 Task: Edit the avatar of the profile "Smith" to Bird.
Action: Mouse moved to (997, 29)
Screenshot: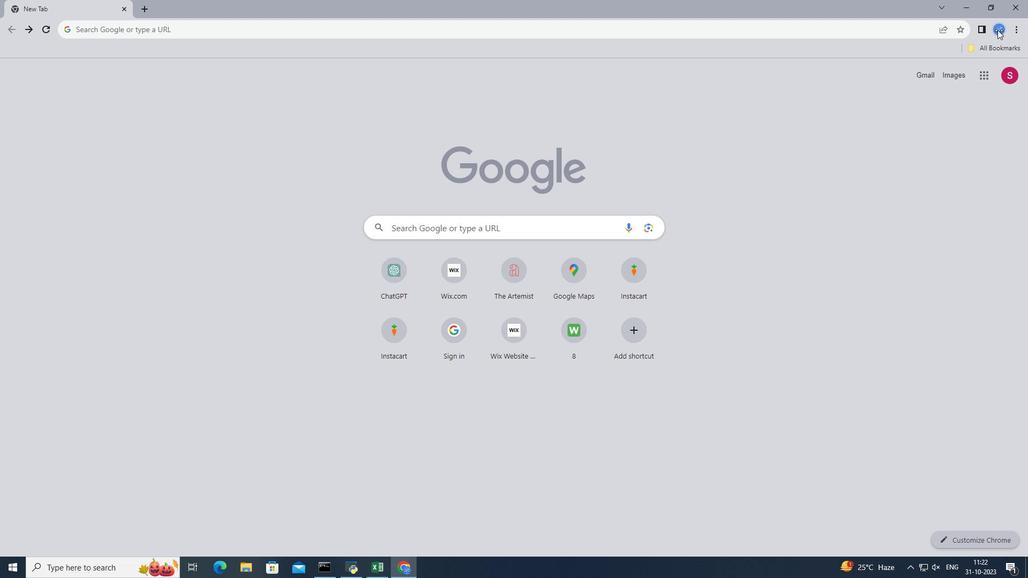 
Action: Mouse pressed left at (997, 29)
Screenshot: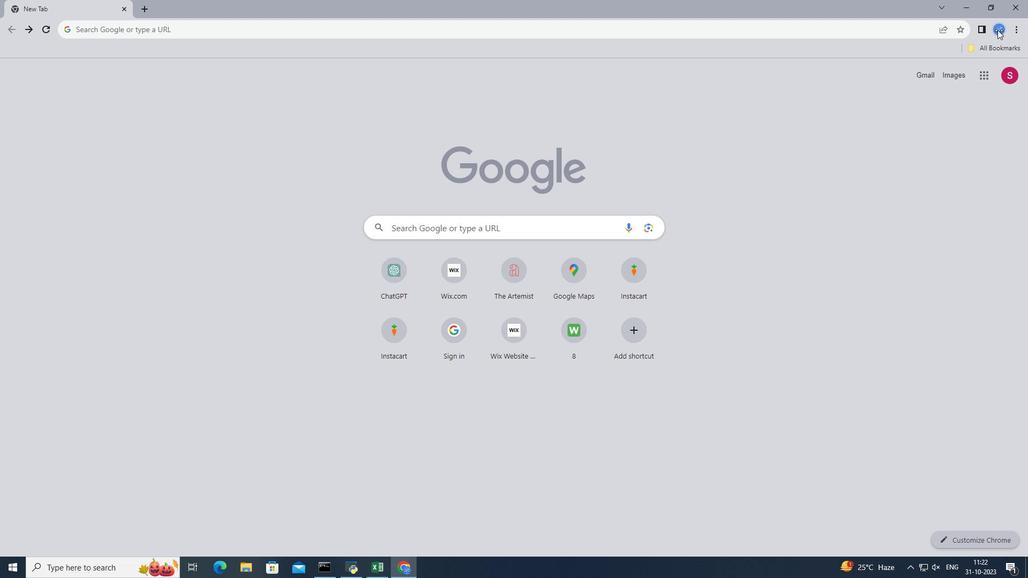 
Action: Mouse moved to (982, 267)
Screenshot: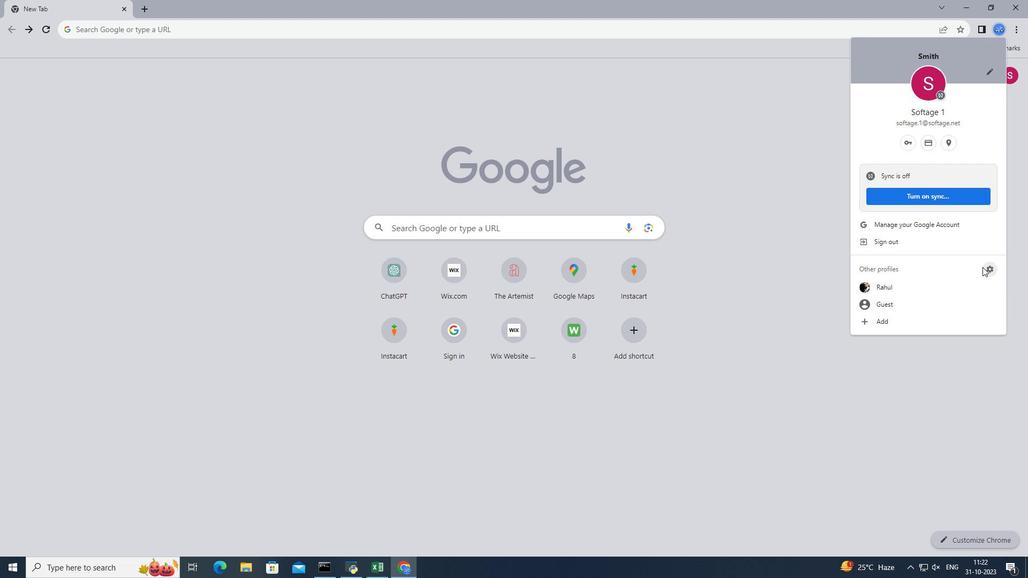 
Action: Mouse pressed left at (982, 267)
Screenshot: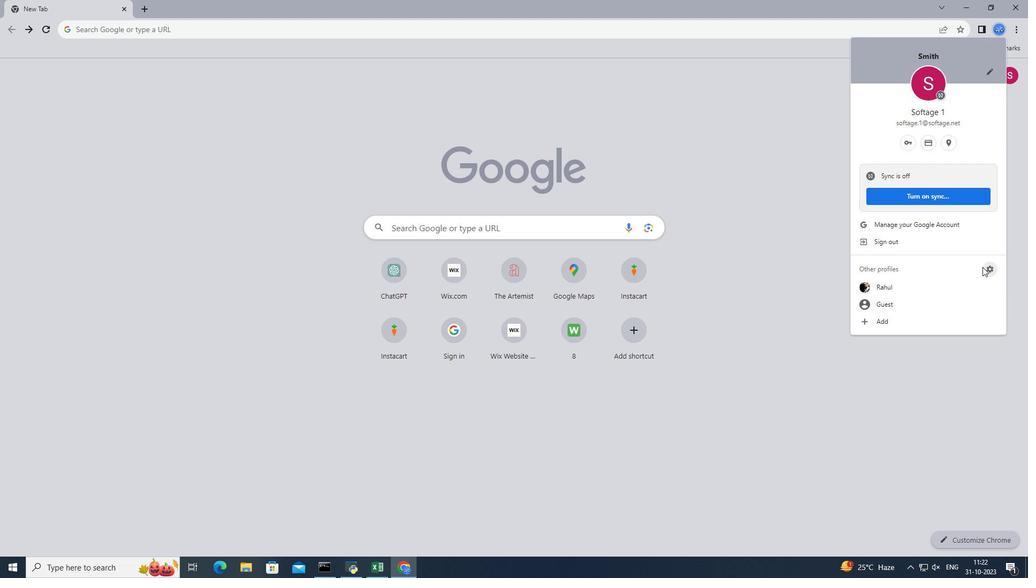 
Action: Mouse moved to (551, 291)
Screenshot: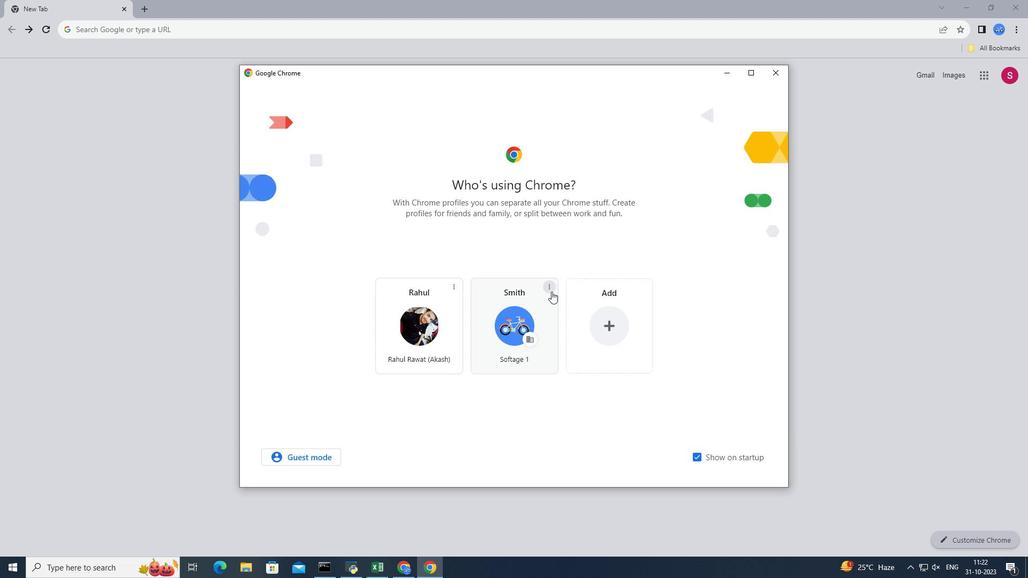 
Action: Mouse pressed left at (551, 291)
Screenshot: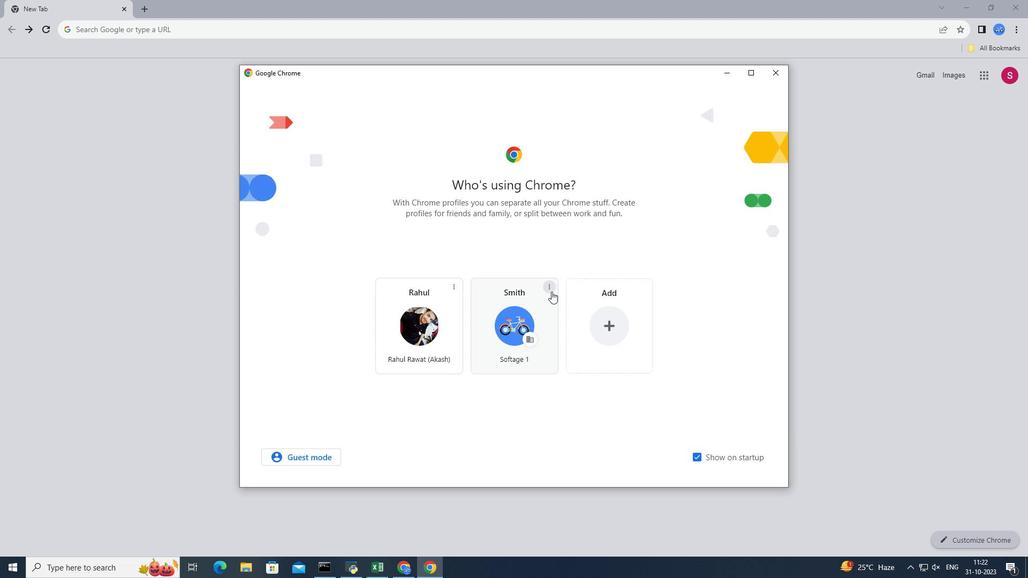 
Action: Mouse moved to (539, 298)
Screenshot: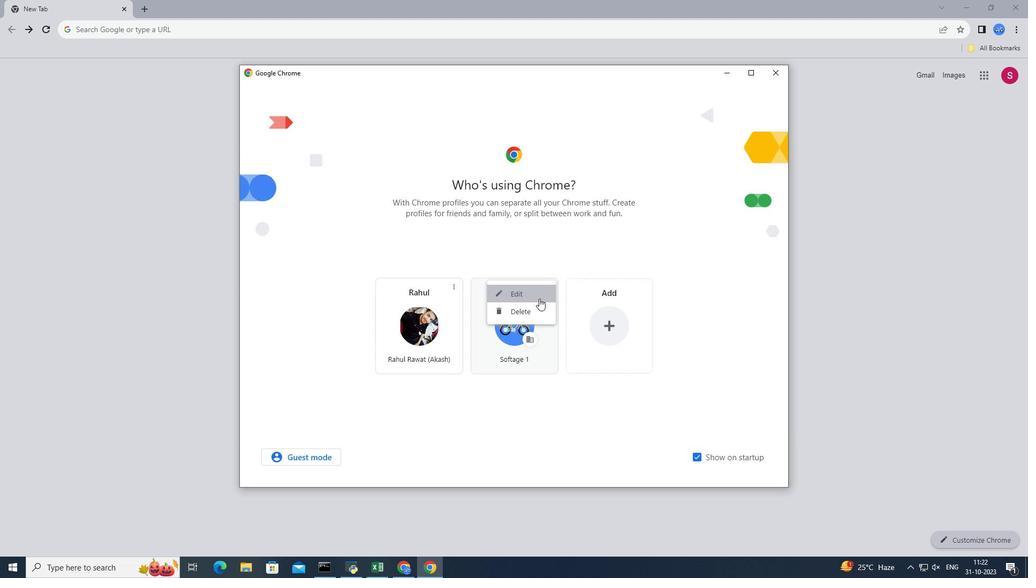 
Action: Mouse pressed left at (539, 298)
Screenshot: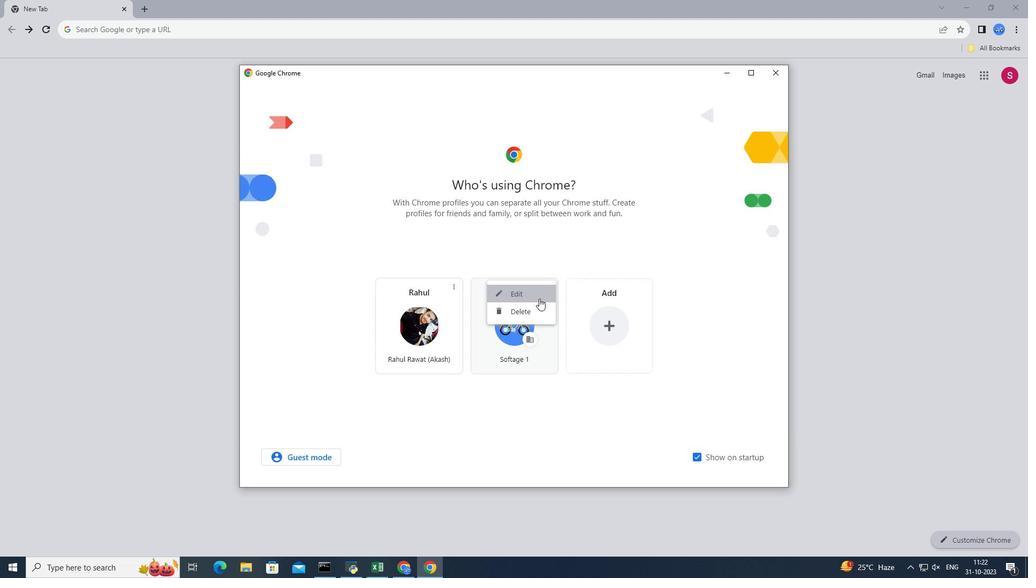 
Action: Mouse moved to (700, 358)
Screenshot: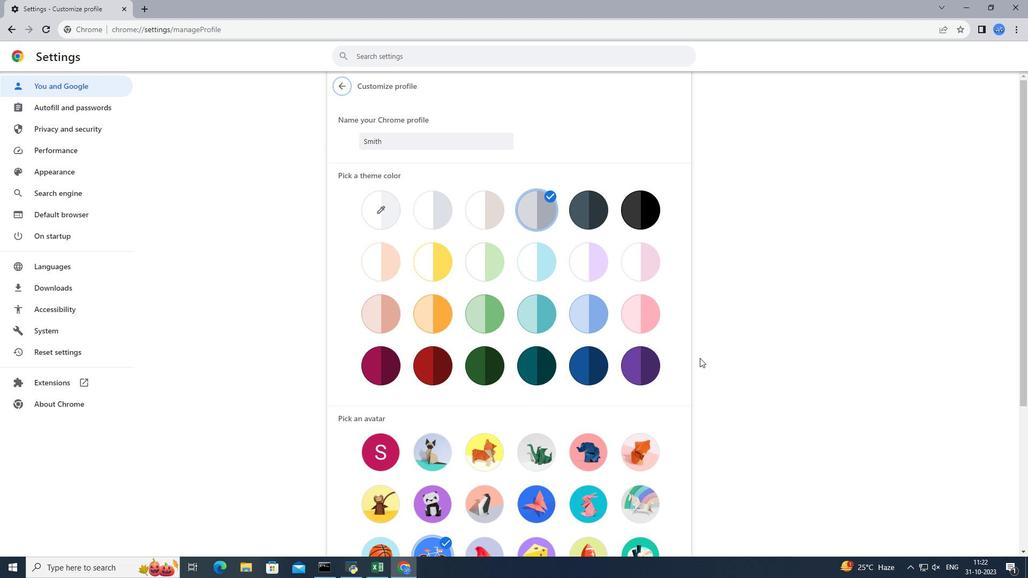 
Action: Mouse scrolled (700, 357) with delta (0, 0)
Screenshot: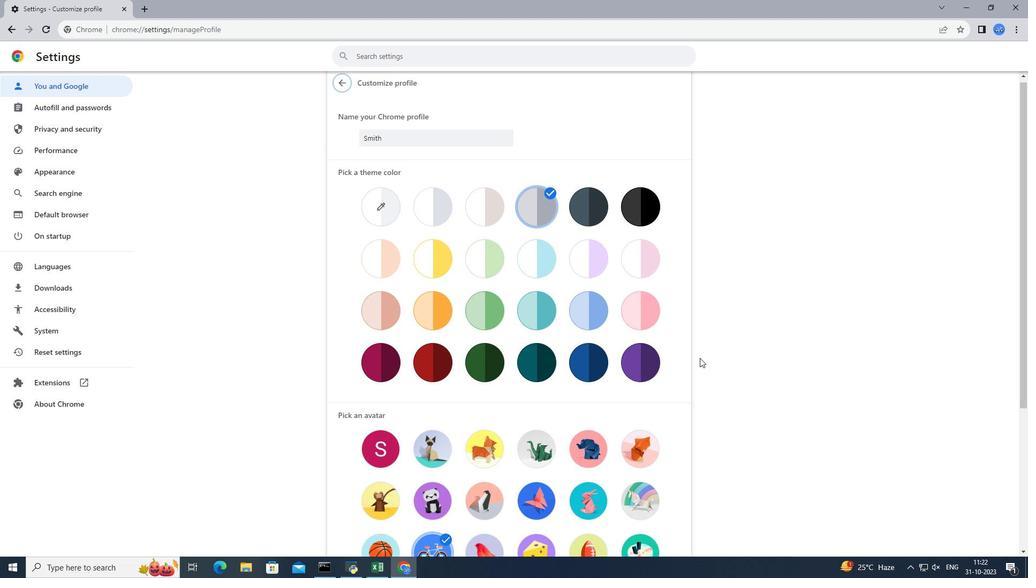 
Action: Mouse scrolled (700, 357) with delta (0, 0)
Screenshot: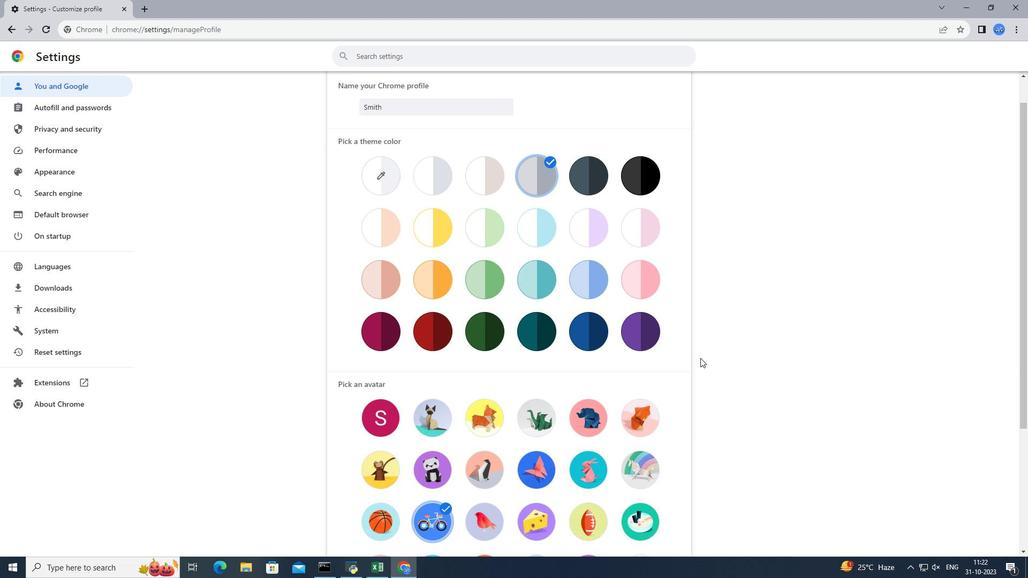 
Action: Mouse scrolled (700, 357) with delta (0, 0)
Screenshot: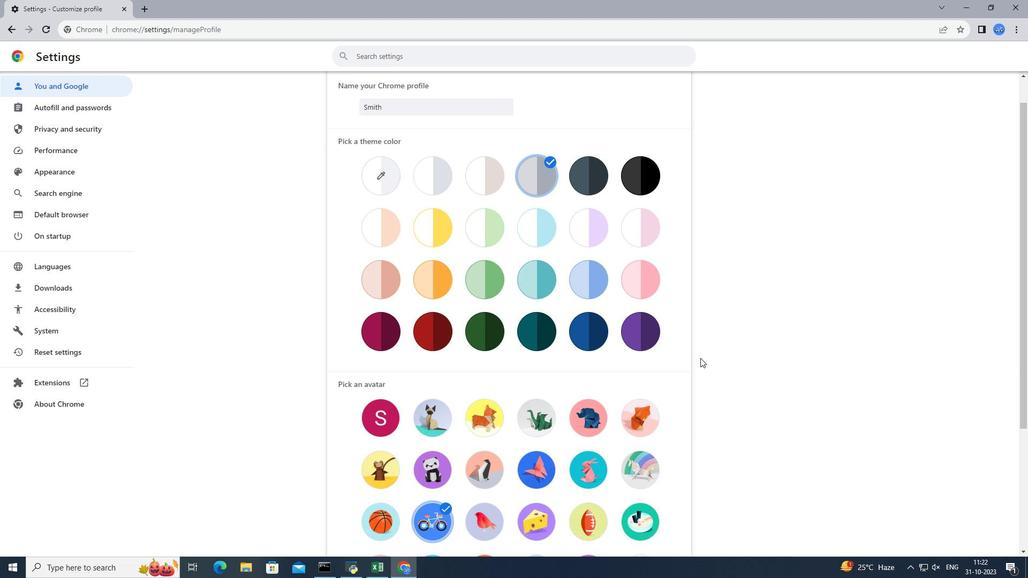 
Action: Mouse moved to (700, 358)
Screenshot: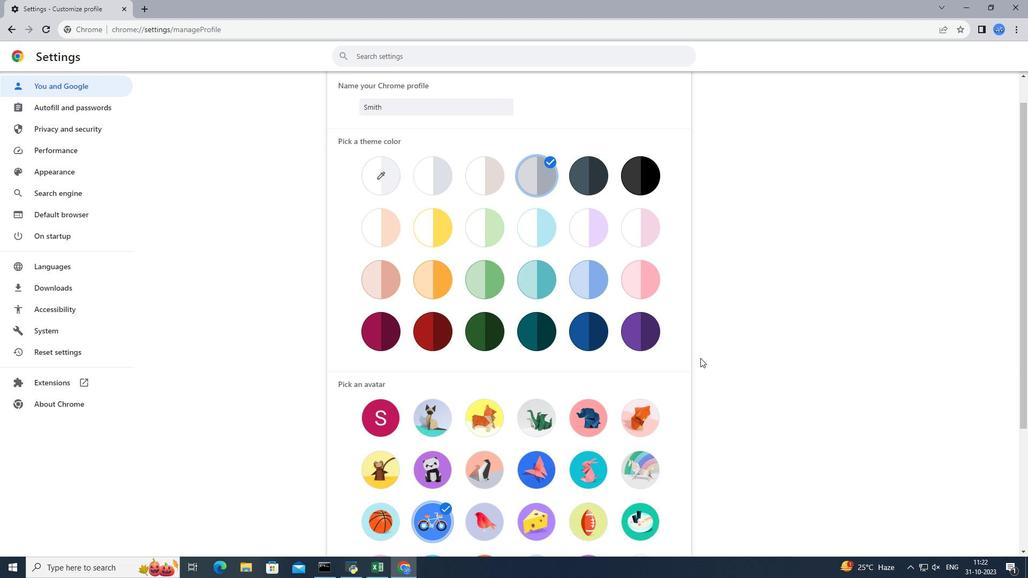 
Action: Mouse scrolled (700, 357) with delta (0, 0)
Screenshot: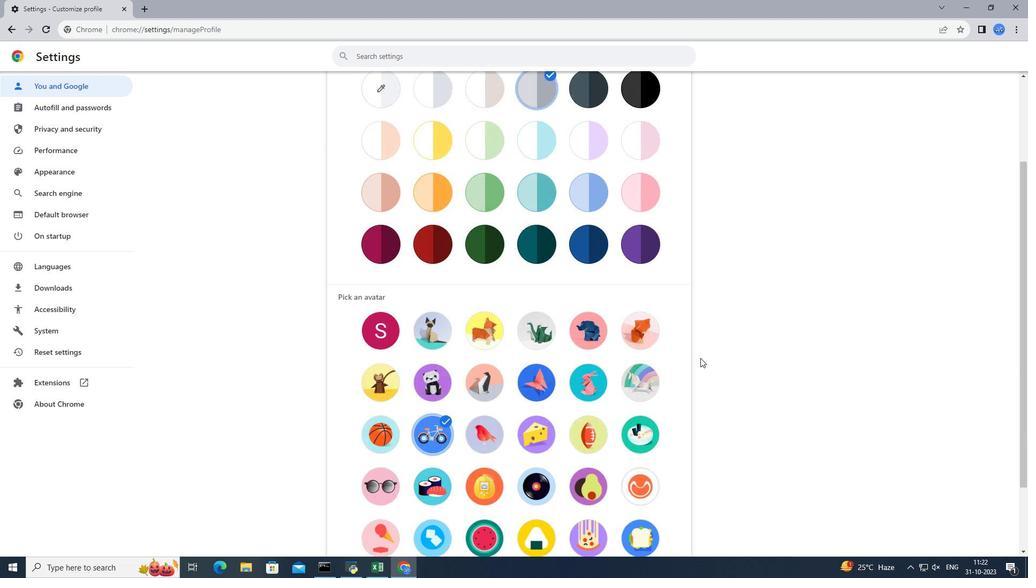 
Action: Mouse moved to (484, 343)
Screenshot: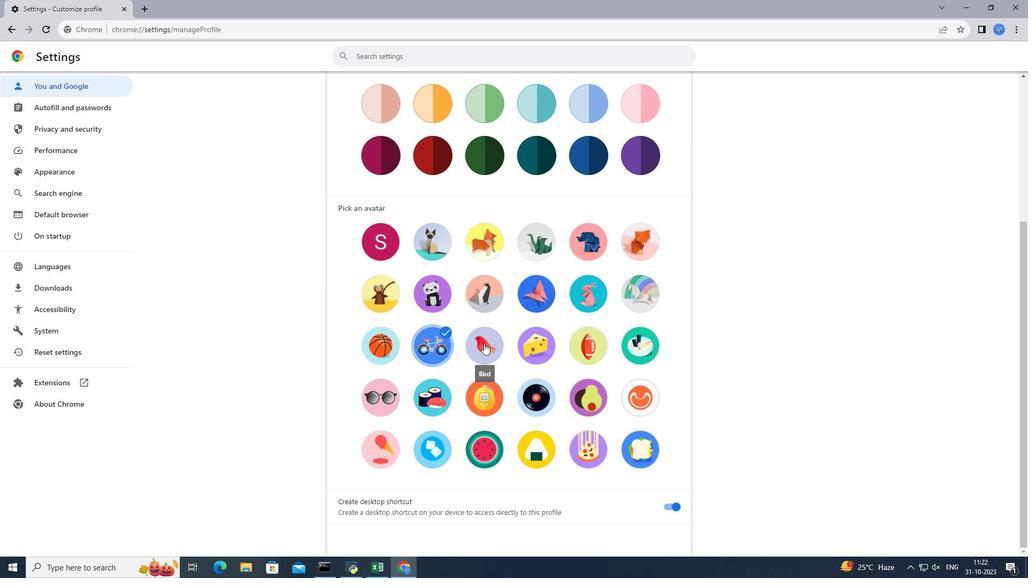 
Action: Mouse pressed left at (484, 343)
Screenshot: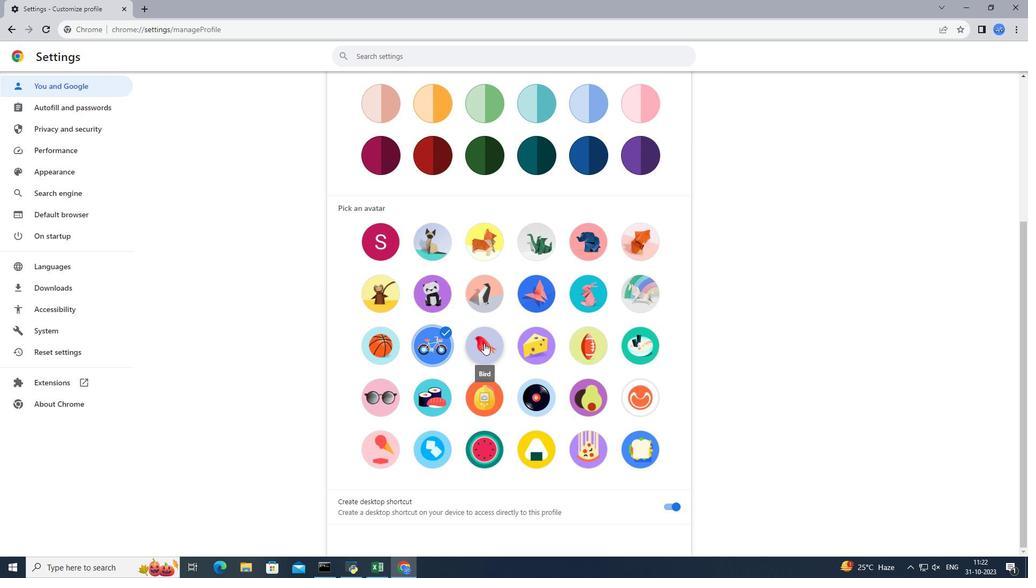 
Action: Mouse moved to (785, 305)
Screenshot: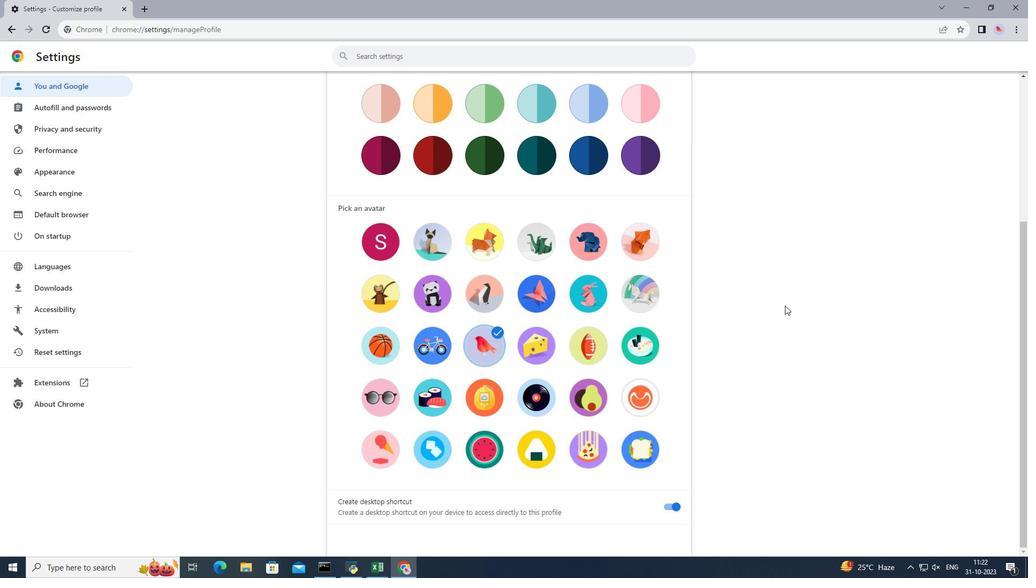 
